 Task: Add Attachment from Google Drive to Card Card0000000107 in Board Board0000000027 in Workspace WS0000000009 in Trello. Add Cover Orange to Card Card0000000107 in Board Board0000000027 in Workspace WS0000000009 in Trello. Add "Add Label …" with "Title" Title0000000107 to Button Button0000000107 to Card Card0000000107 in Board Board0000000027 in Workspace WS0000000009 in Trello. Add Description DS0000000107 to Card Card0000000107 in Board Board0000000027 in Workspace WS0000000009 in Trello. Add Comment CM0000000107 to Card Card0000000107 in Board Board0000000027 in Workspace WS0000000009 in Trello
Action: Mouse moved to (486, 476)
Screenshot: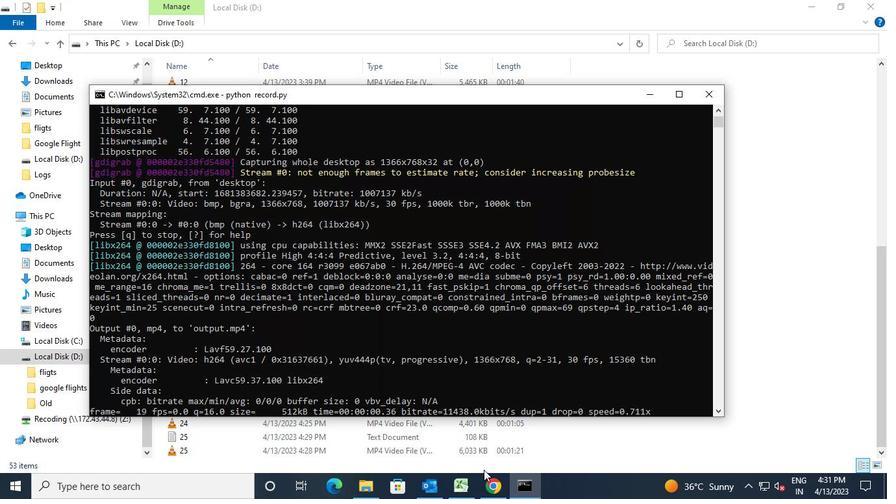 
Action: Mouse pressed left at (486, 476)
Screenshot: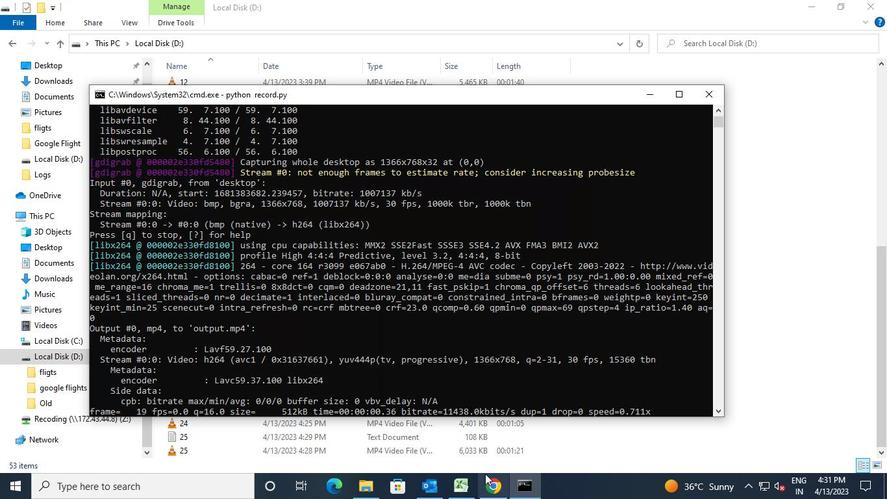 
Action: Mouse moved to (335, 378)
Screenshot: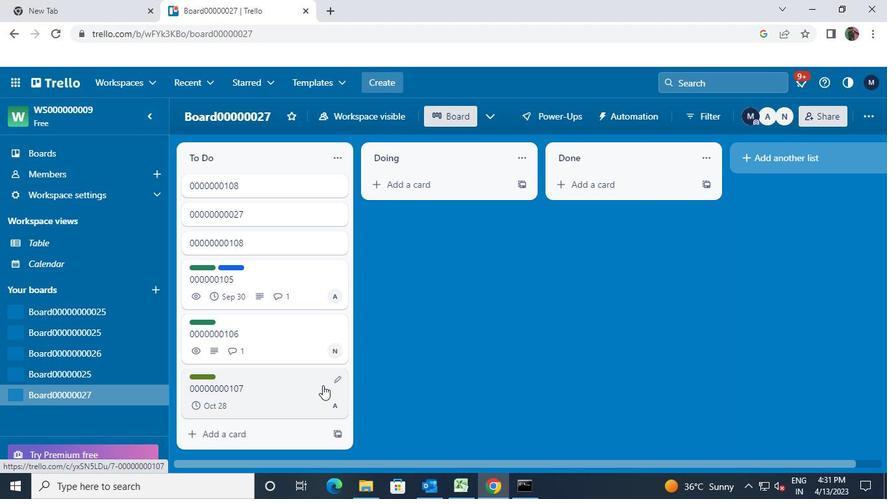 
Action: Mouse pressed left at (335, 378)
Screenshot: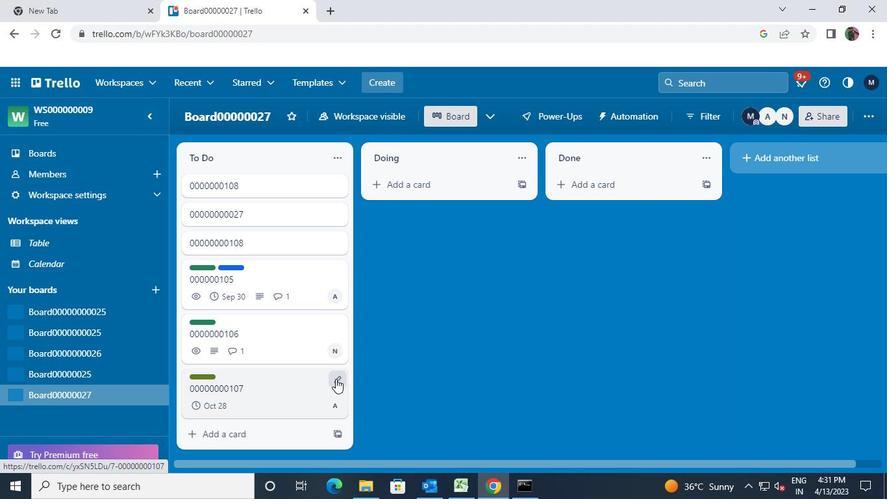 
Action: Mouse moved to (367, 282)
Screenshot: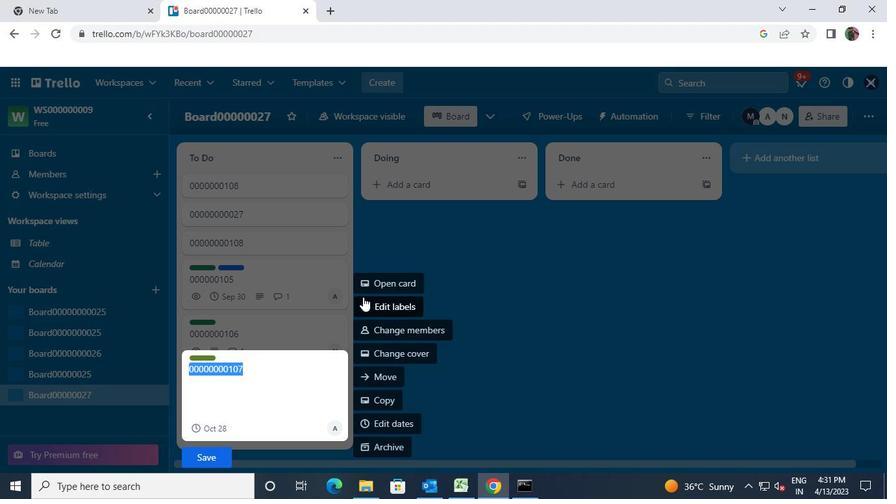 
Action: Mouse pressed left at (367, 282)
Screenshot: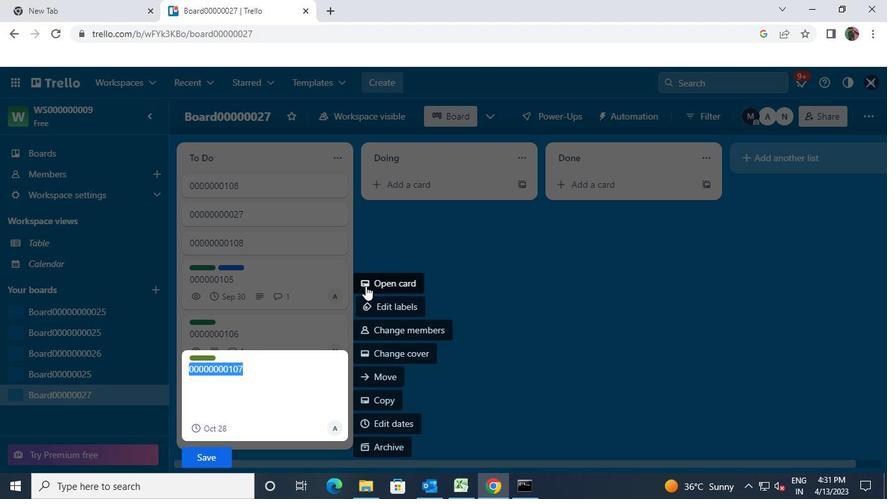 
Action: Mouse moved to (602, 332)
Screenshot: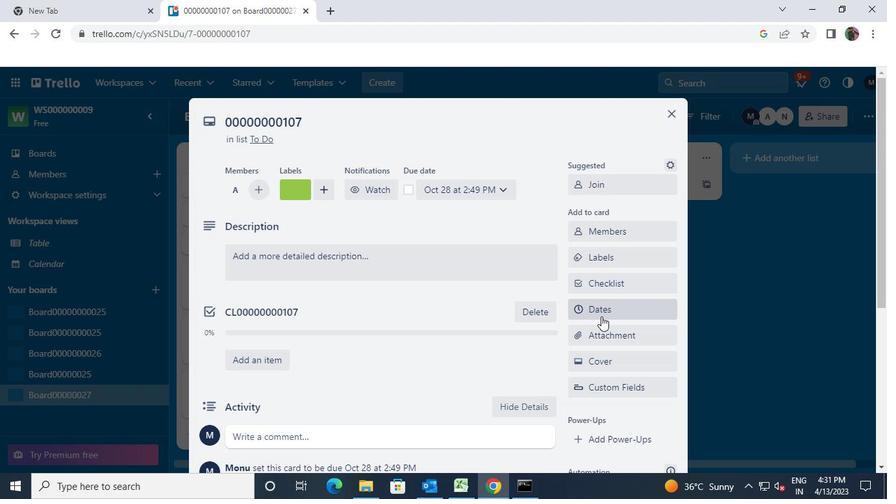 
Action: Mouse pressed left at (602, 332)
Screenshot: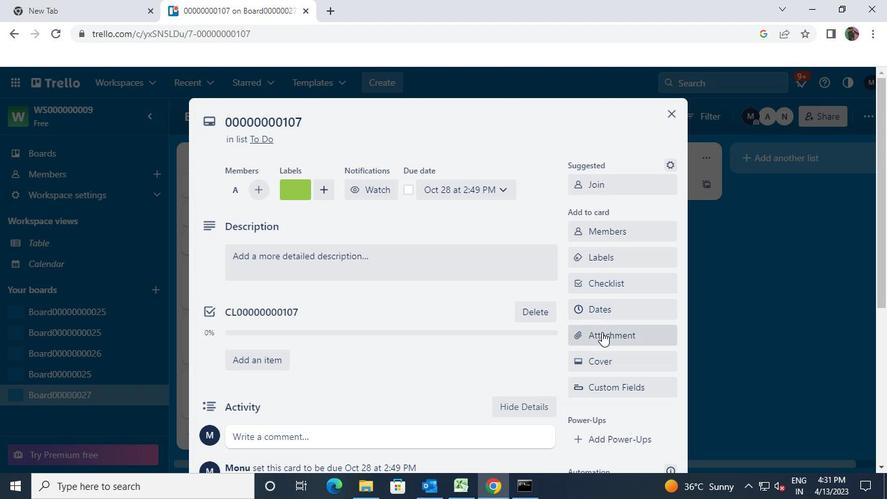 
Action: Mouse moved to (615, 177)
Screenshot: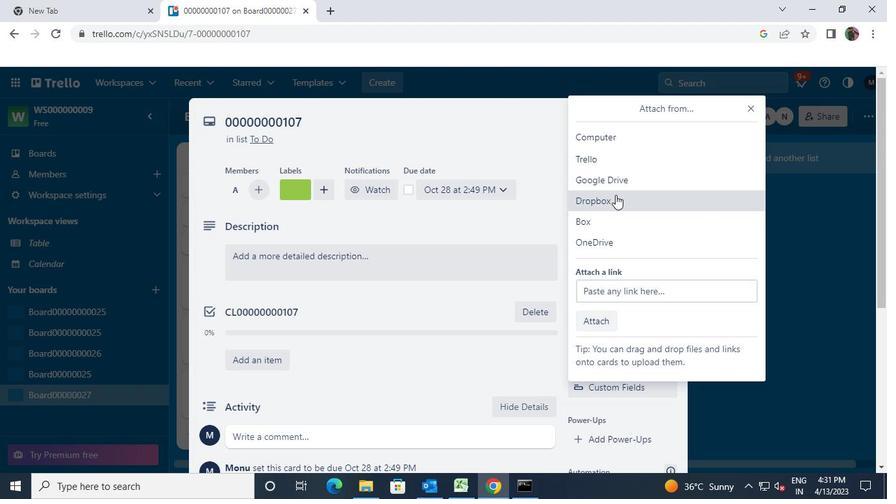 
Action: Mouse pressed left at (615, 177)
Screenshot: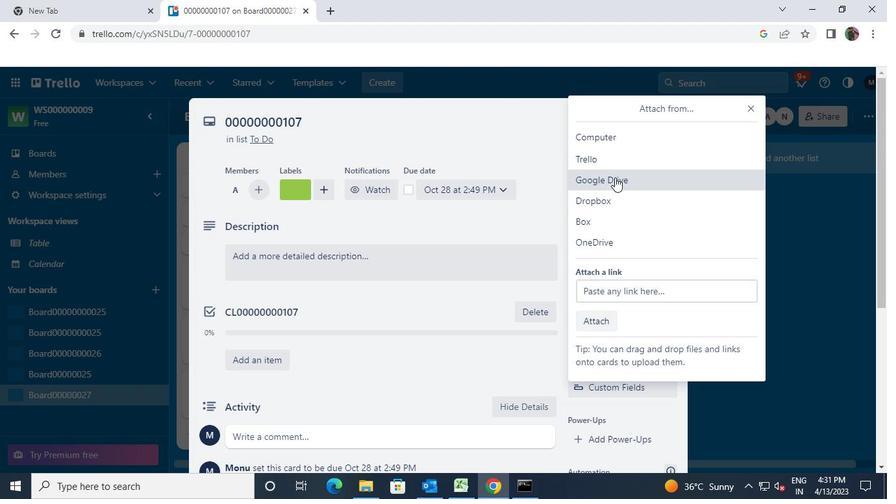 
Action: Mouse moved to (594, 380)
Screenshot: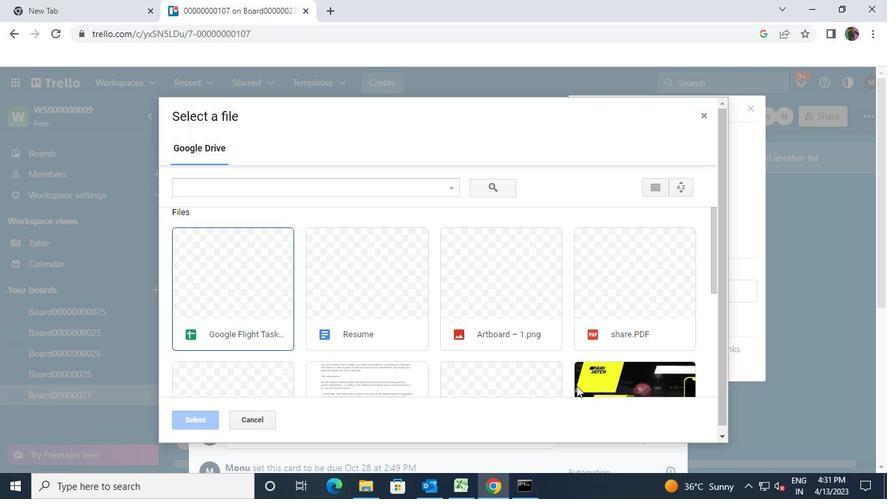 
Action: Mouse pressed left at (594, 380)
Screenshot: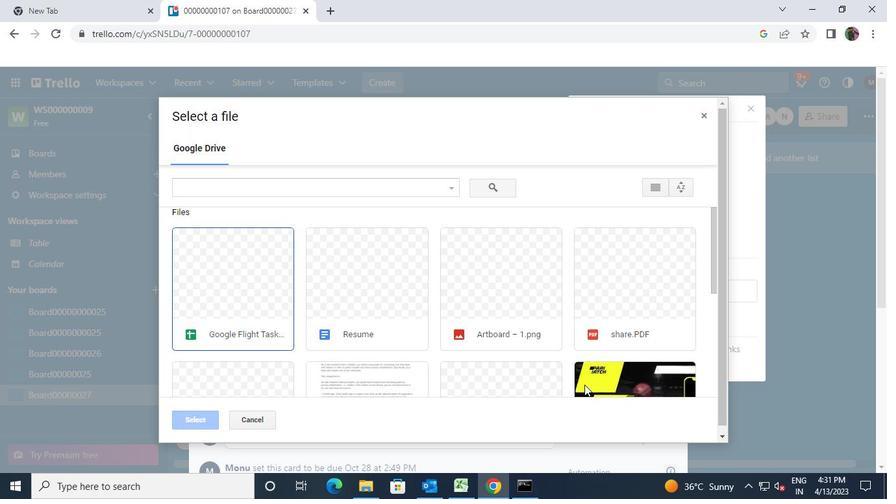 
Action: Mouse moved to (189, 418)
Screenshot: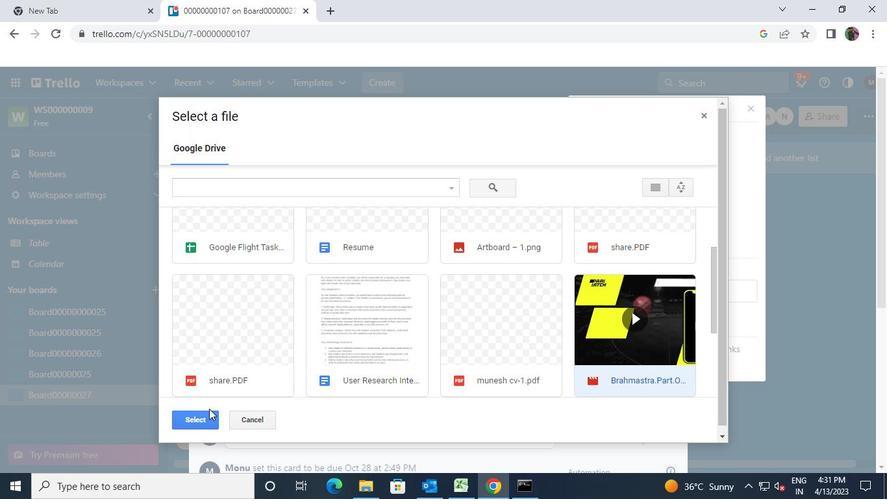 
Action: Mouse pressed left at (189, 418)
Screenshot: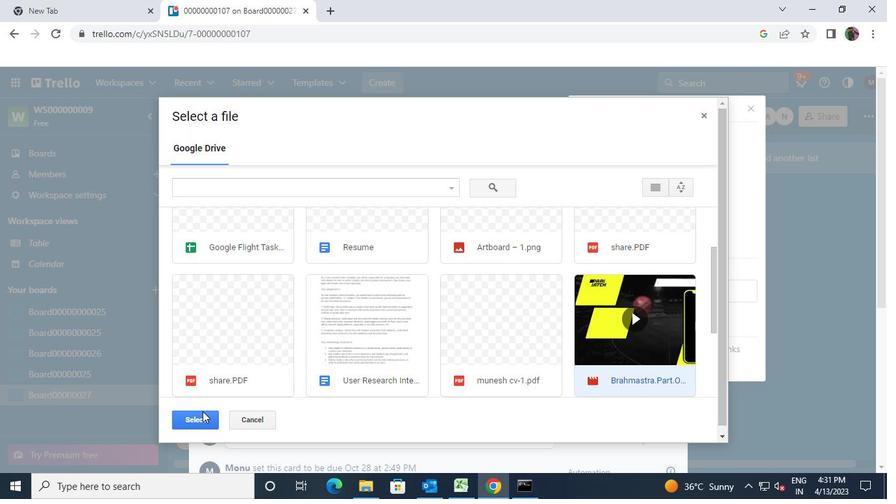 
Action: Mouse moved to (670, 113)
Screenshot: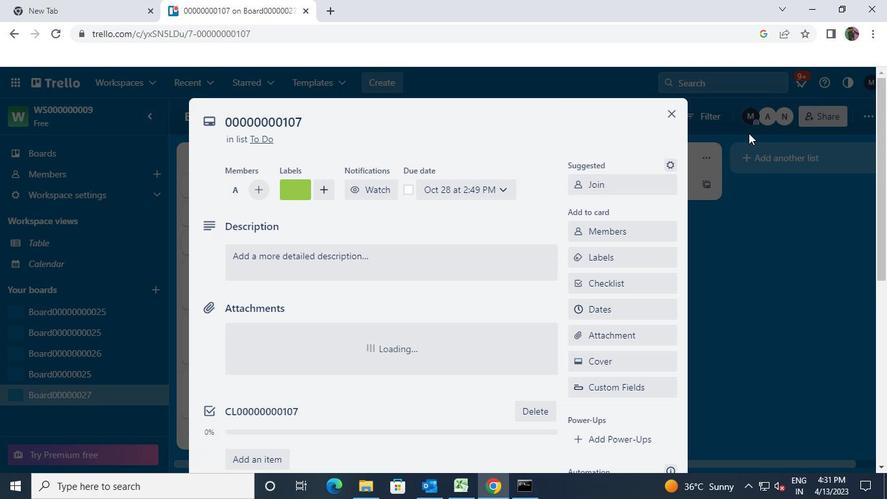 
Action: Mouse pressed left at (670, 113)
Screenshot: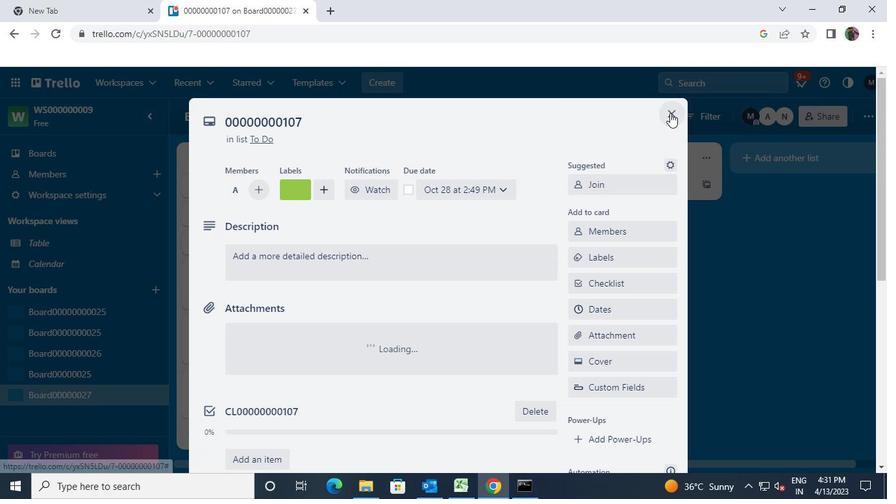 
Action: Mouse moved to (341, 380)
Screenshot: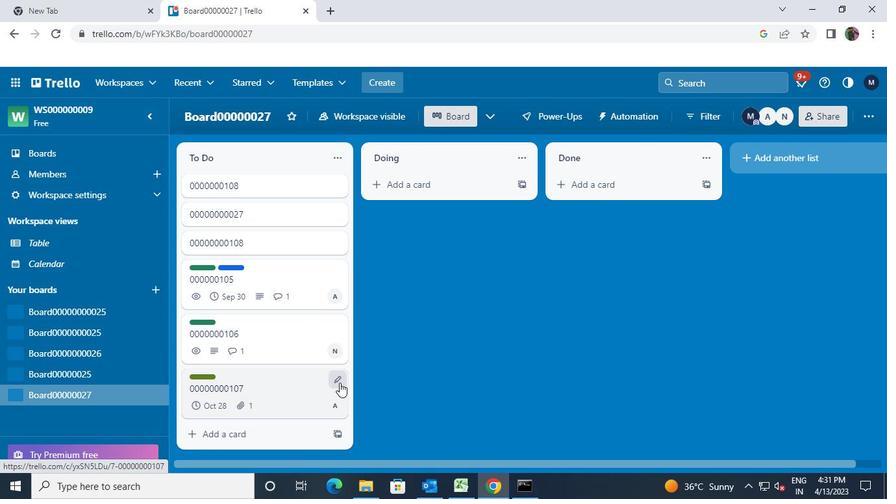 
Action: Mouse pressed left at (341, 380)
Screenshot: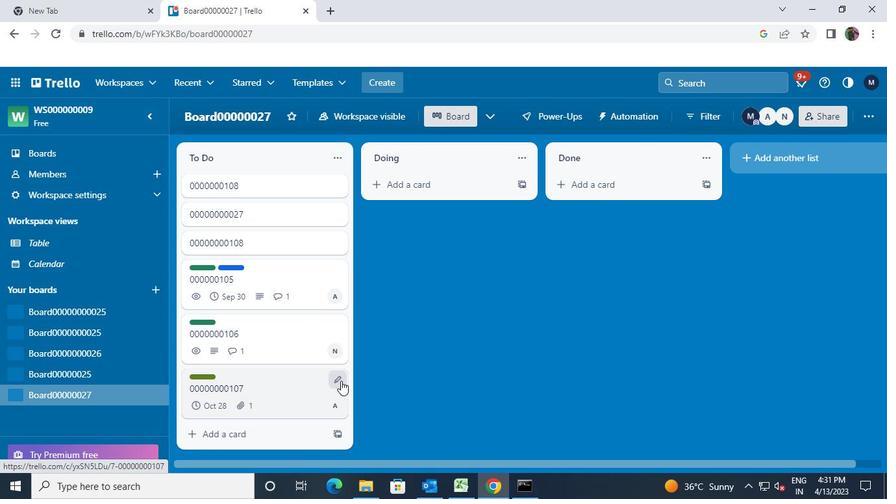 
Action: Mouse moved to (391, 298)
Screenshot: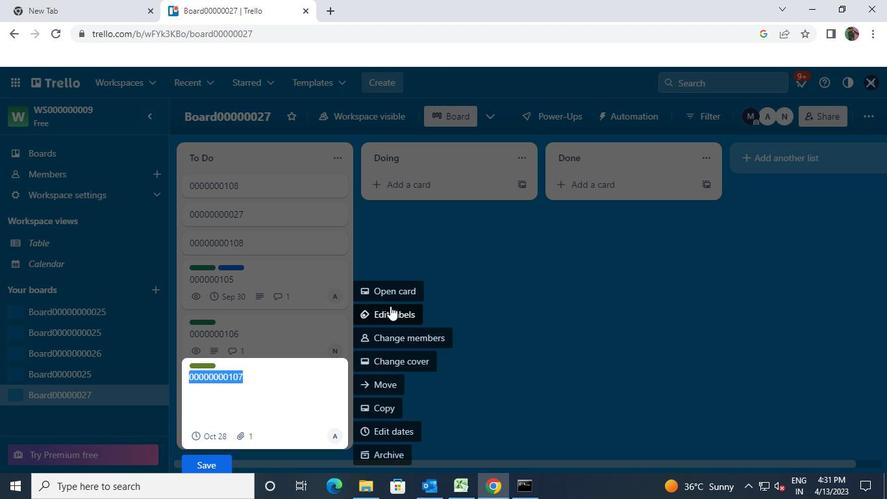 
Action: Mouse pressed left at (391, 298)
Screenshot: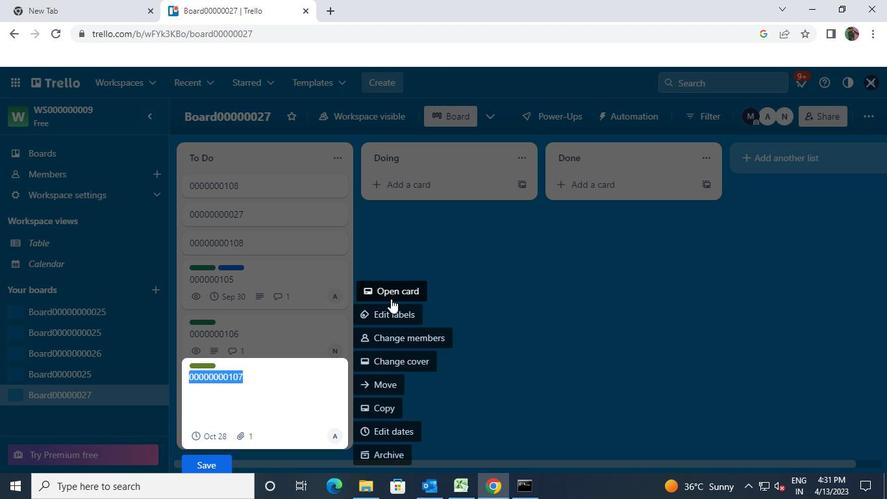 
Action: Mouse moved to (616, 250)
Screenshot: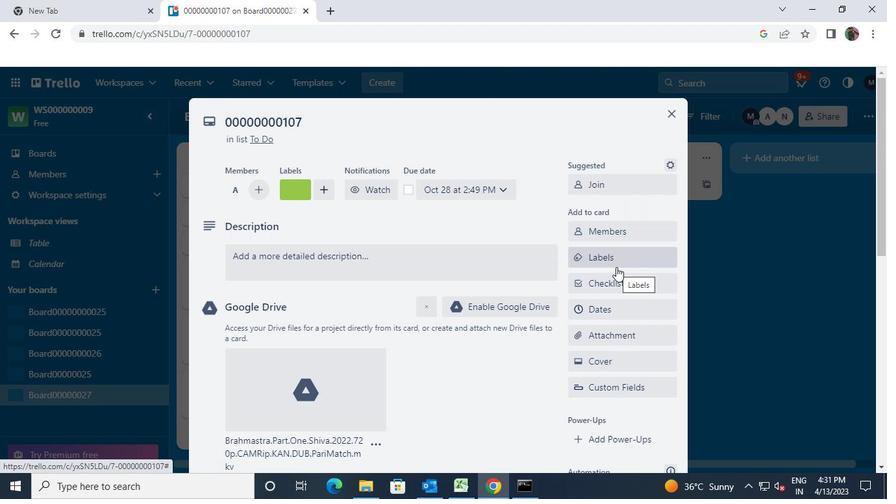 
Action: Mouse pressed left at (616, 250)
Screenshot: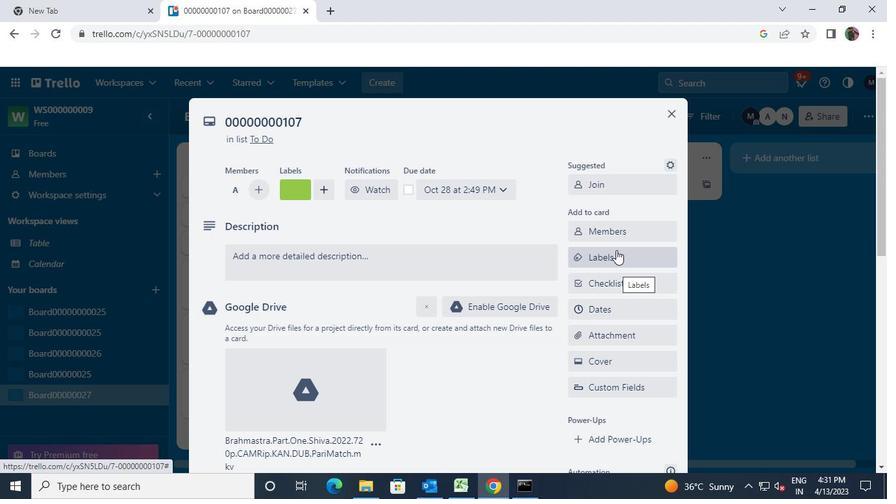 
Action: Mouse moved to (634, 413)
Screenshot: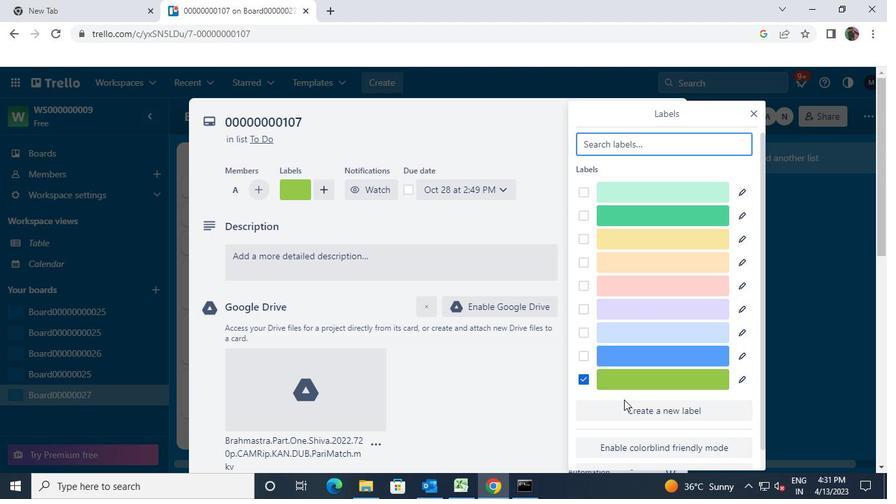 
Action: Mouse pressed left at (634, 413)
Screenshot: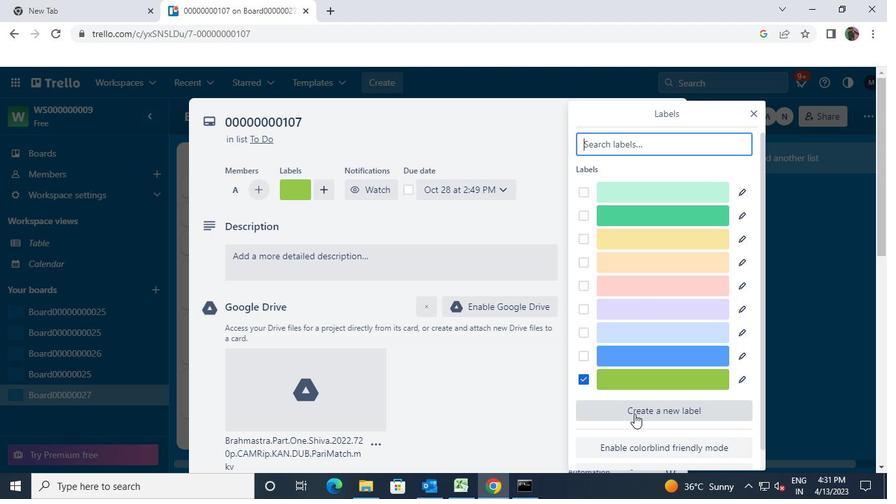 
Action: Mouse moved to (694, 315)
Screenshot: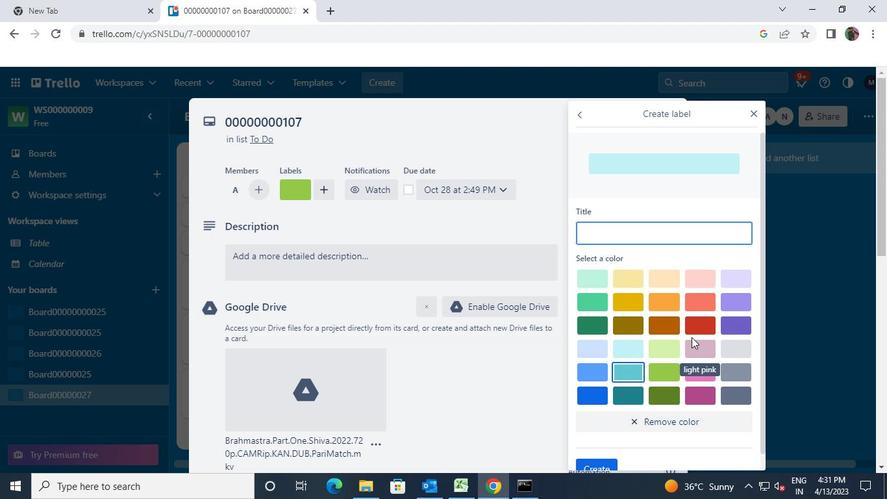
Action: Mouse pressed left at (694, 315)
Screenshot: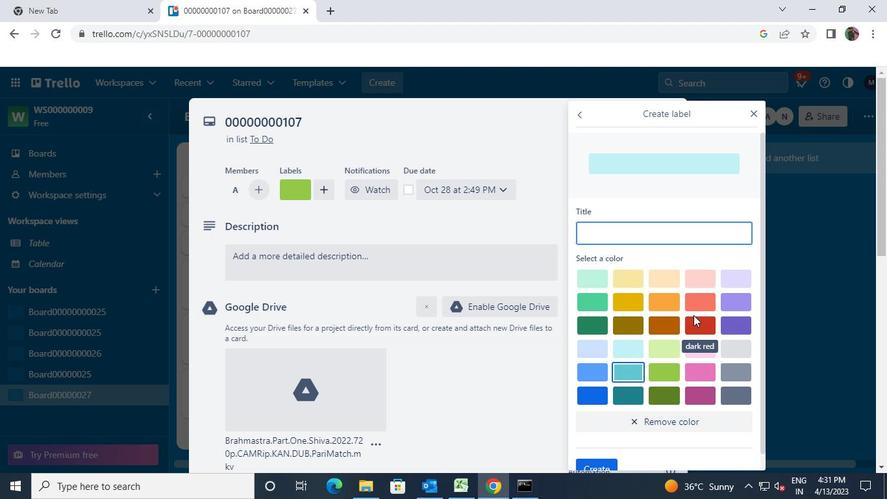 
Action: Mouse moved to (592, 447)
Screenshot: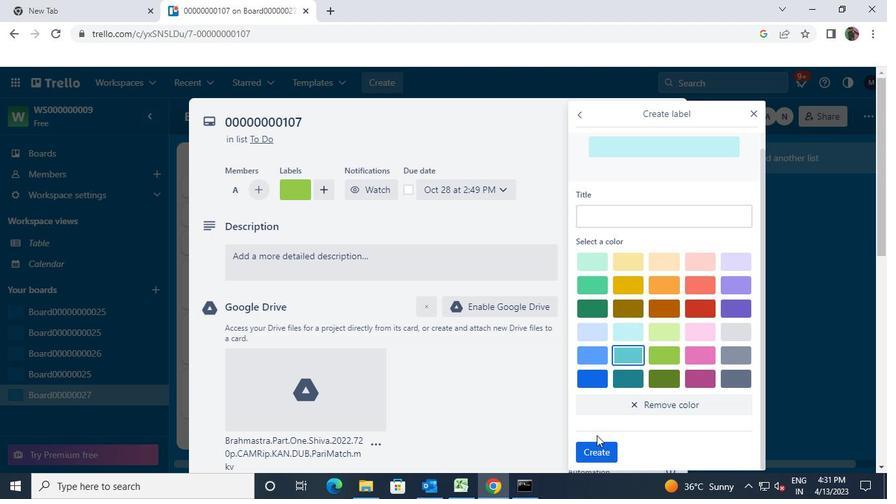 
Action: Mouse pressed left at (592, 447)
Screenshot: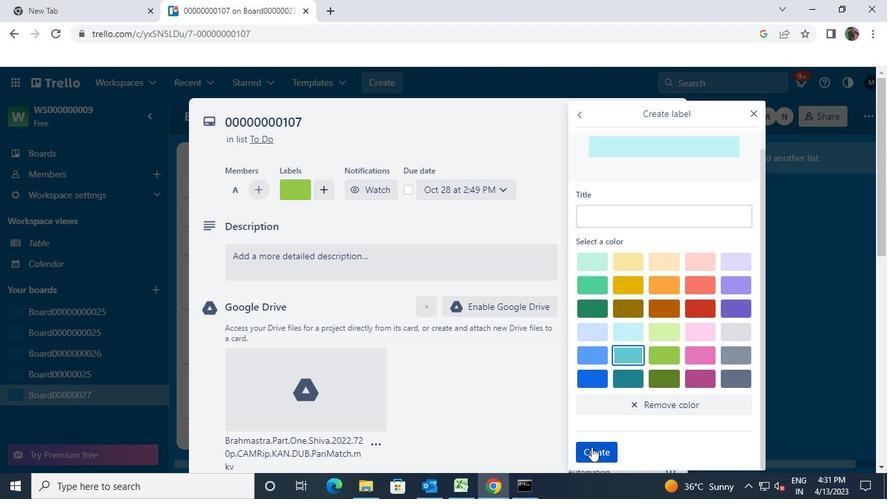 
Action: Mouse moved to (751, 112)
Screenshot: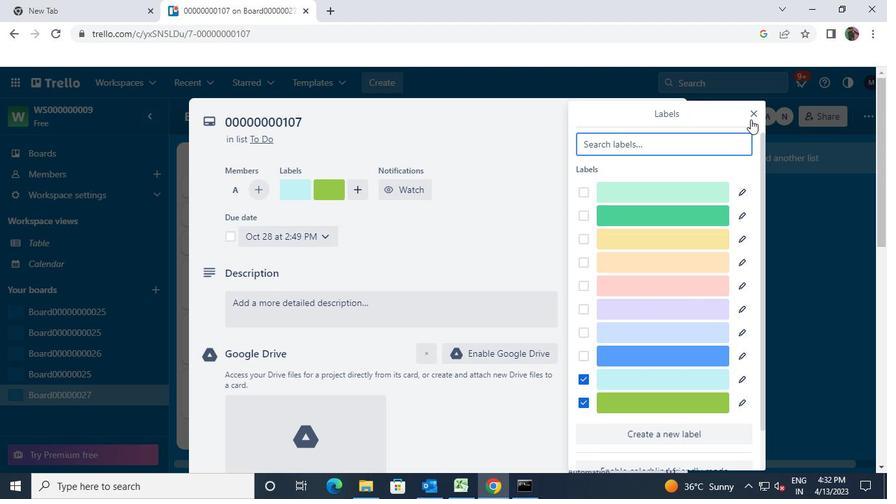 
Action: Mouse pressed left at (751, 112)
Screenshot: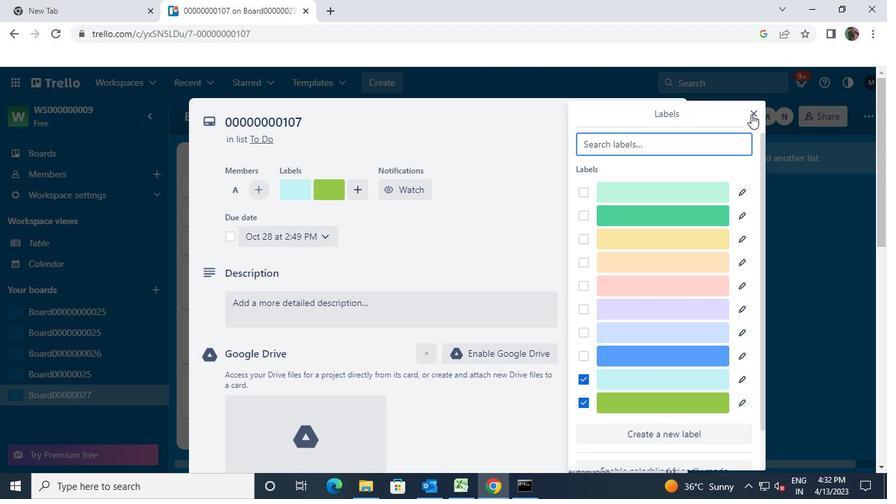 
Action: Mouse moved to (666, 118)
Screenshot: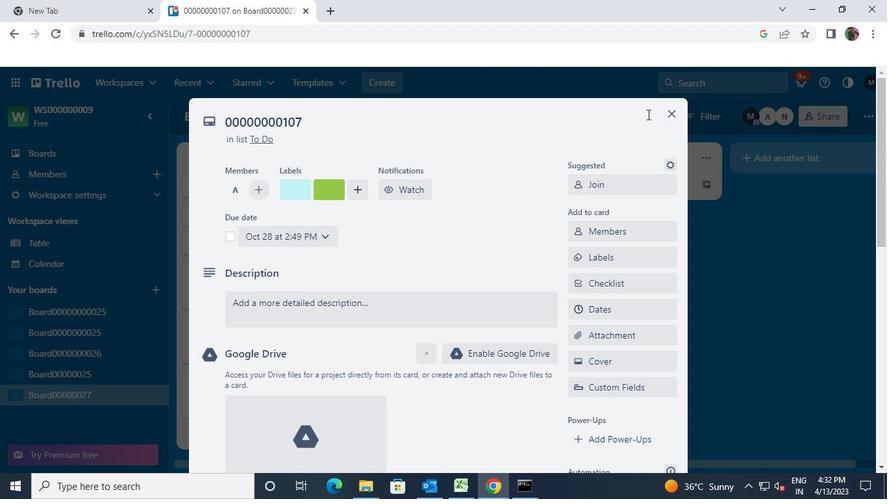 
Action: Mouse pressed left at (666, 118)
Screenshot: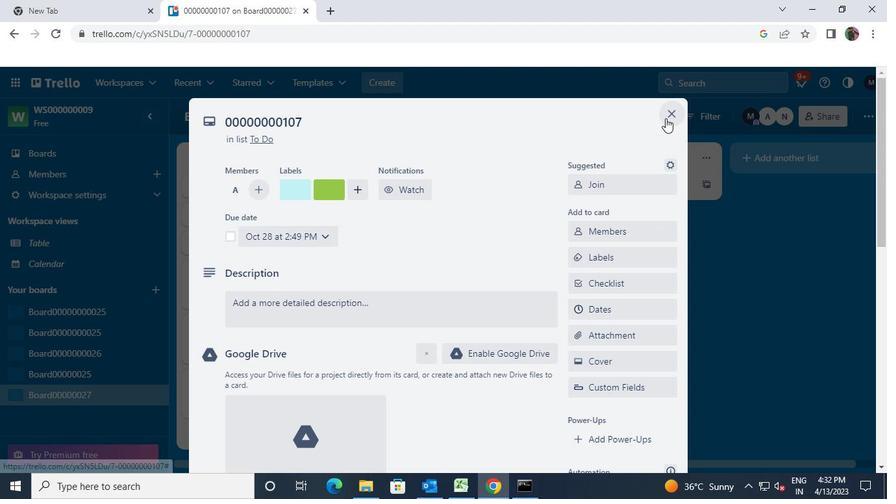 
Action: Mouse moved to (339, 382)
Screenshot: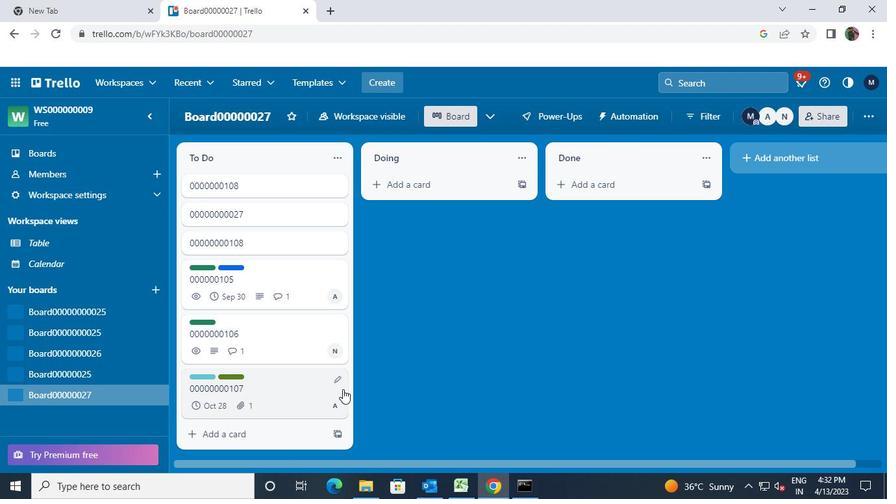 
Action: Mouse pressed left at (339, 382)
Screenshot: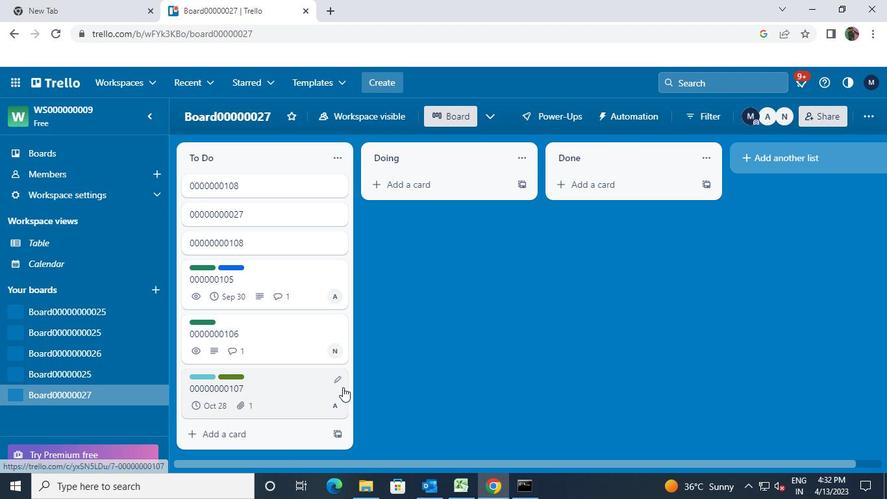
Action: Mouse moved to (386, 292)
Screenshot: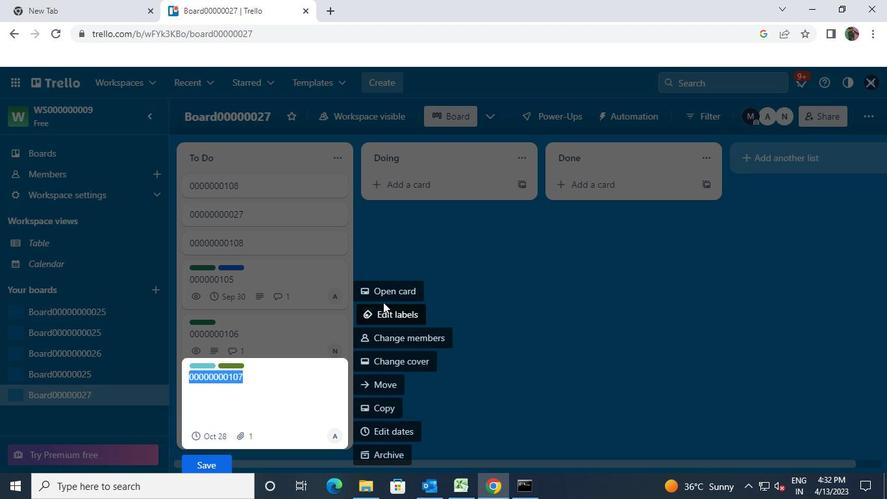 
Action: Mouse pressed left at (386, 292)
Screenshot: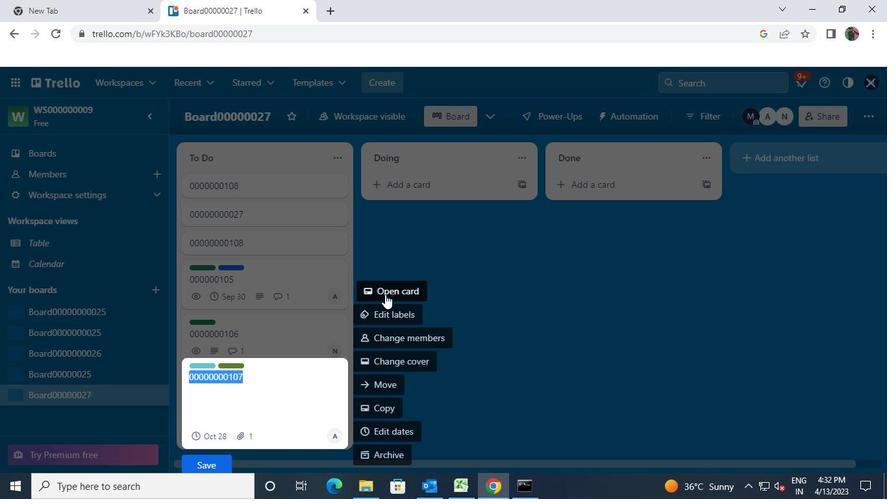 
Action: Mouse moved to (367, 307)
Screenshot: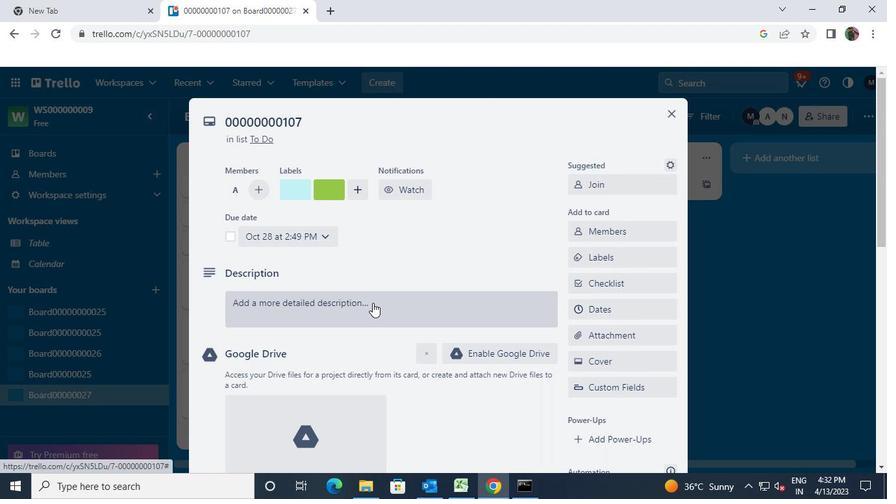 
Action: Mouse pressed left at (367, 307)
Screenshot: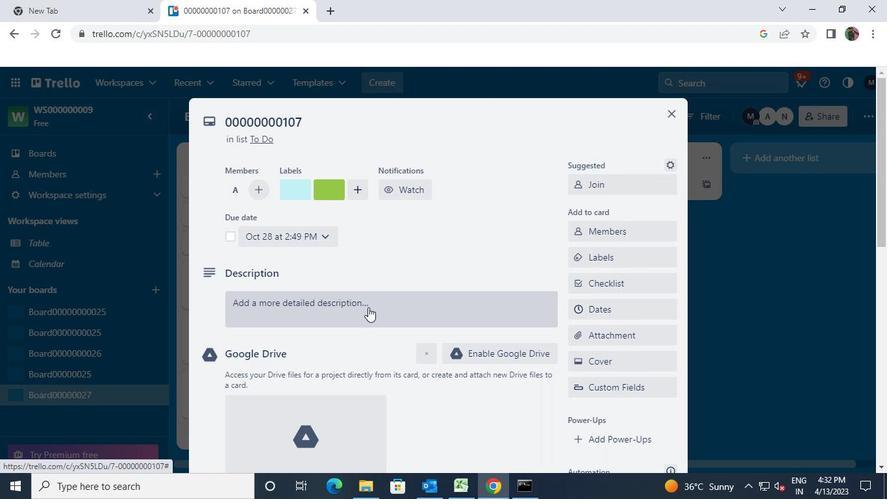 
Action: Keyboard Key.shift
Screenshot: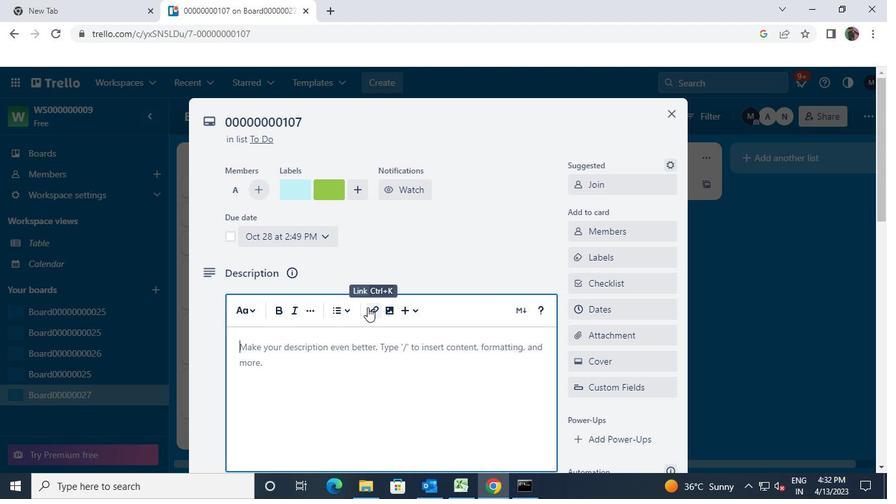 
Action: Keyboard D
Screenshot: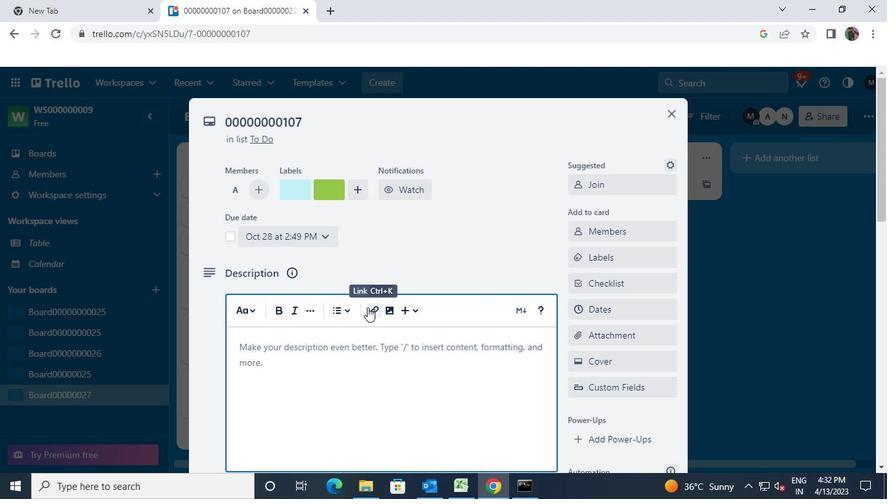 
Action: Keyboard s
Screenshot: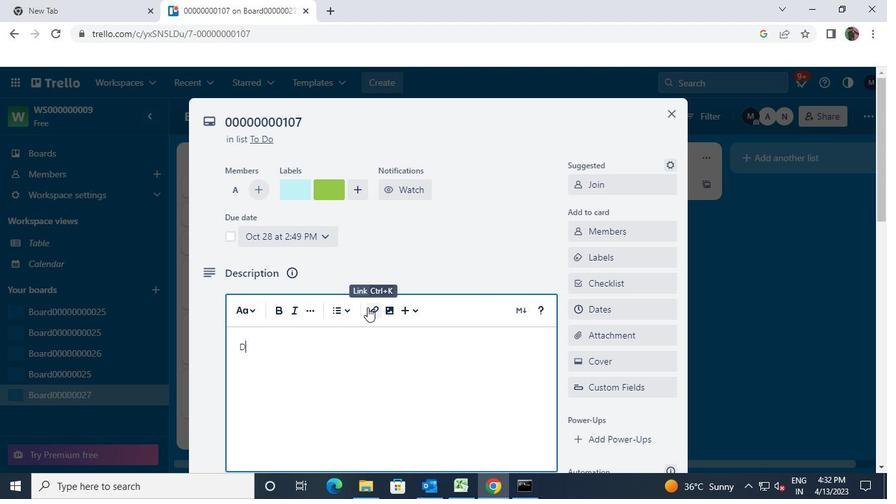 
Action: Keyboard <96>
Screenshot: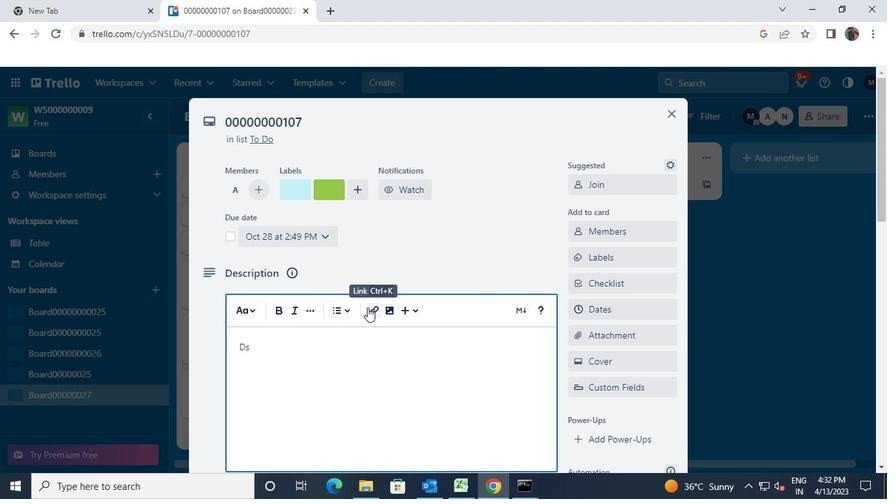 
Action: Keyboard <96>
Screenshot: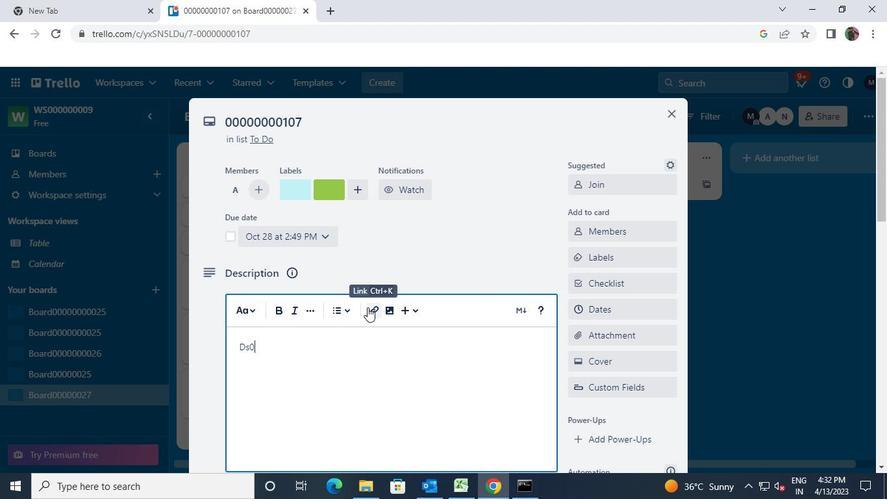 
Action: Keyboard <96>
Screenshot: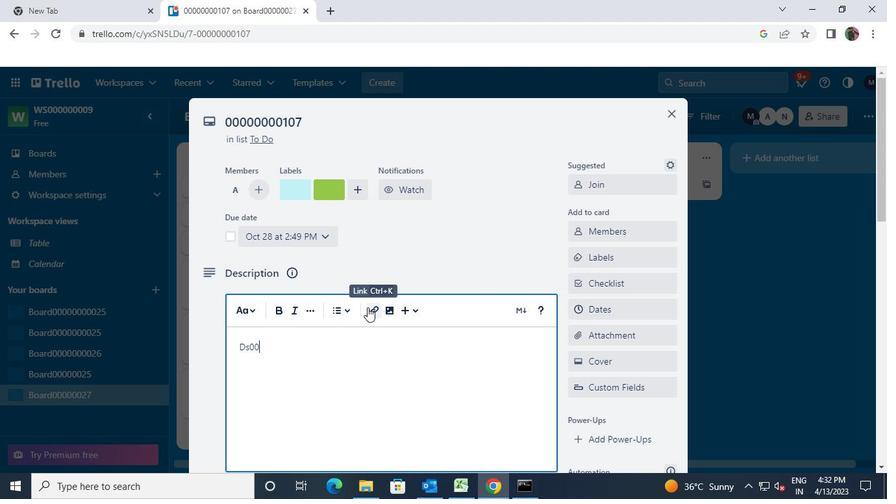 
Action: Keyboard <96>
Screenshot: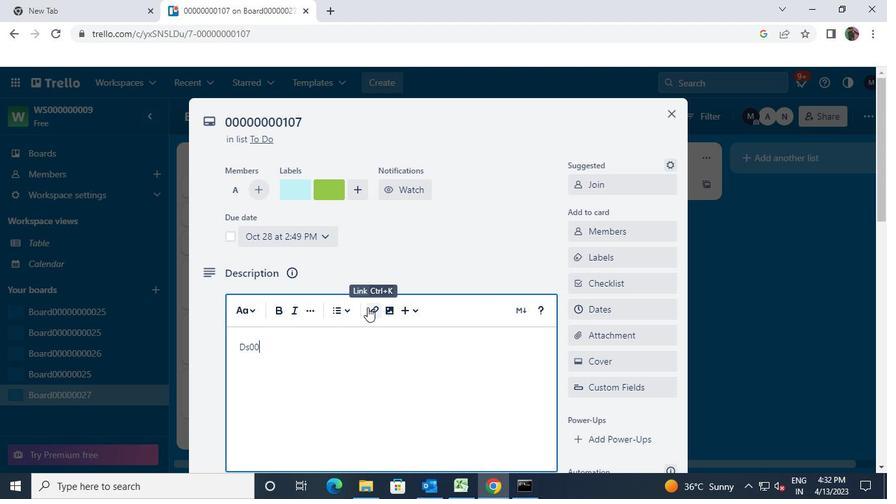 
Action: Keyboard <96>
Screenshot: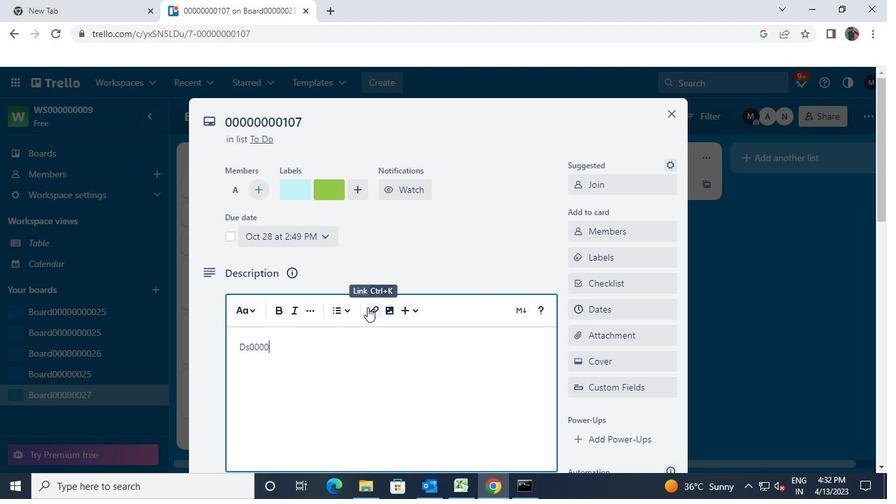 
Action: Keyboard <96>
Screenshot: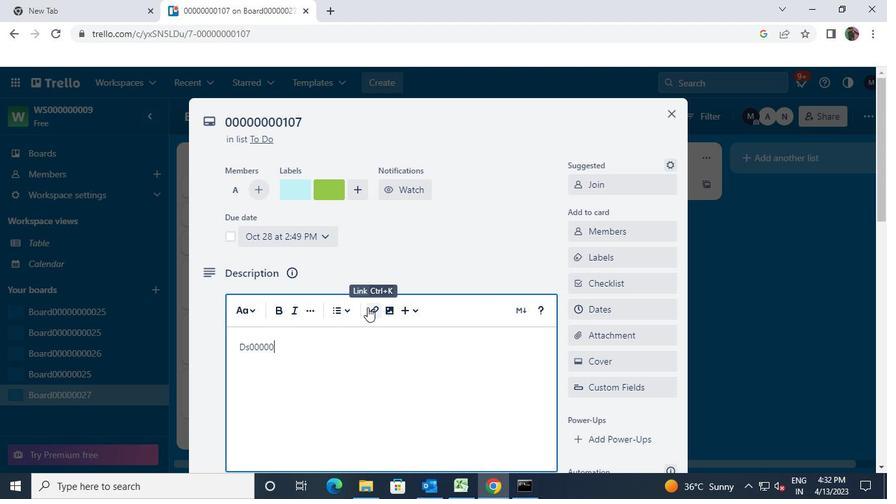 
Action: Keyboard <96>
Screenshot: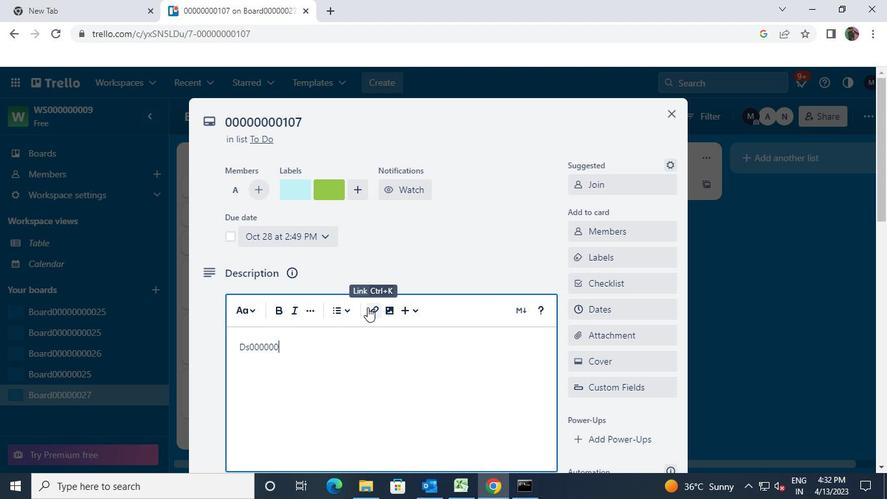 
Action: Keyboard <96>
Screenshot: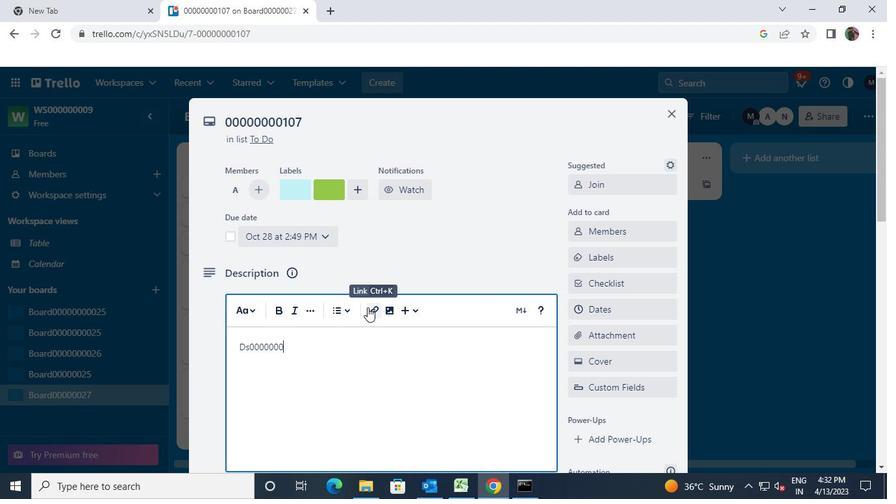 
Action: Keyboard <97>
Screenshot: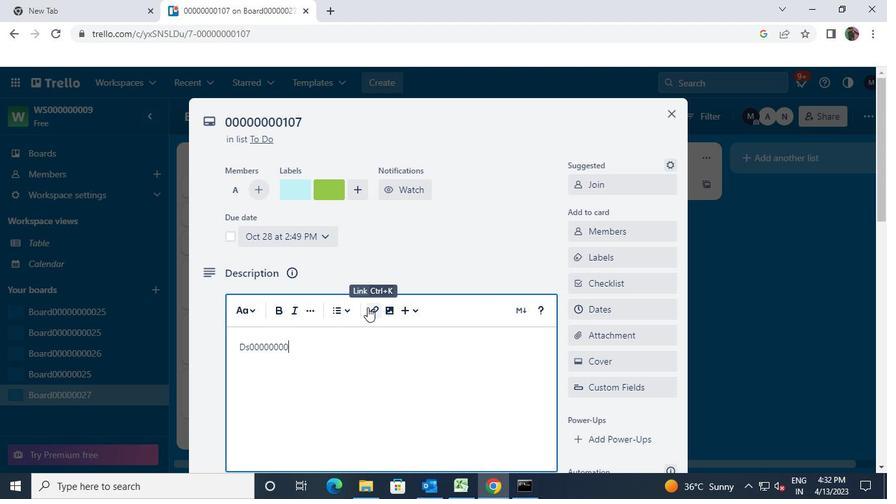 
Action: Keyboard <96>
Screenshot: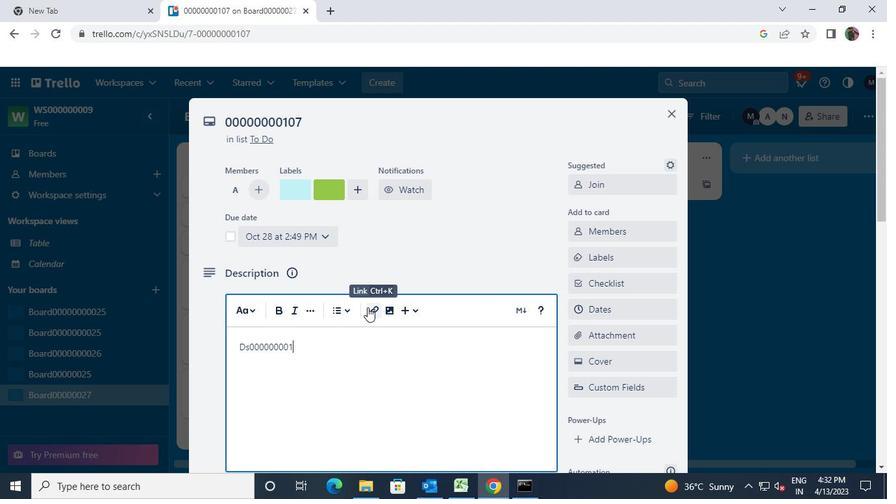 
Action: Keyboard <103>
Screenshot: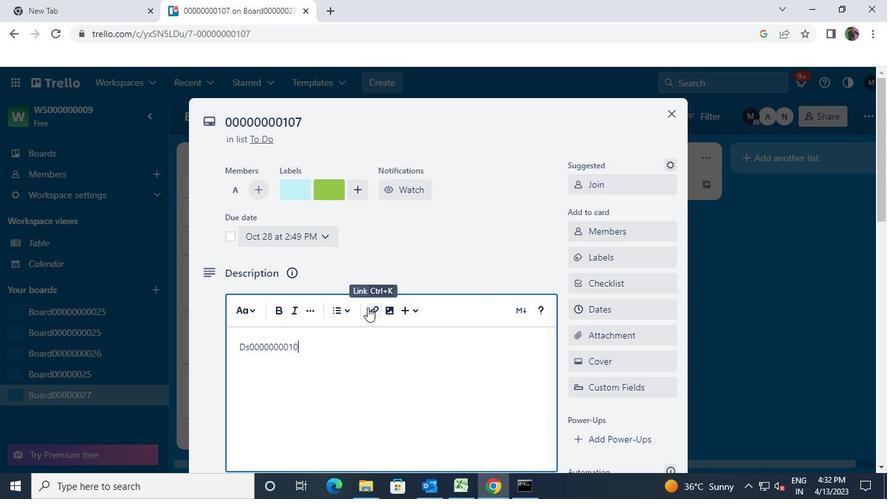
Action: Mouse moved to (239, 231)
Screenshot: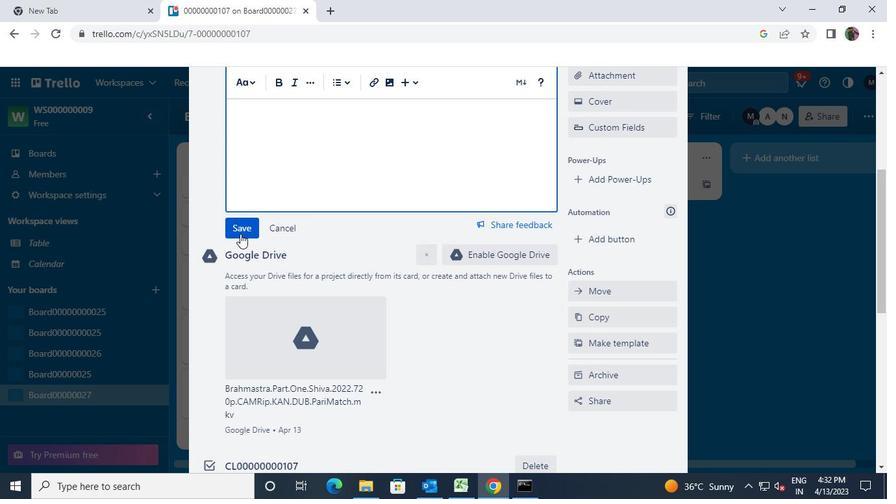 
Action: Mouse pressed left at (239, 231)
Screenshot: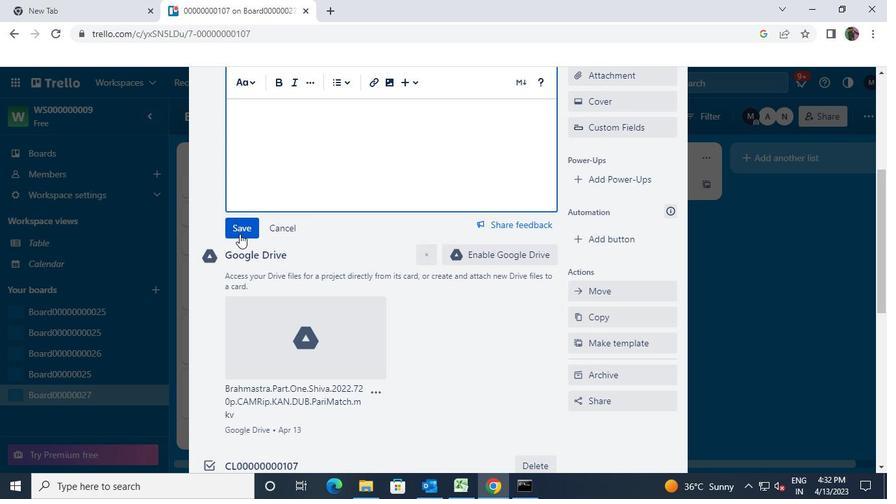 
Action: Mouse moved to (287, 373)
Screenshot: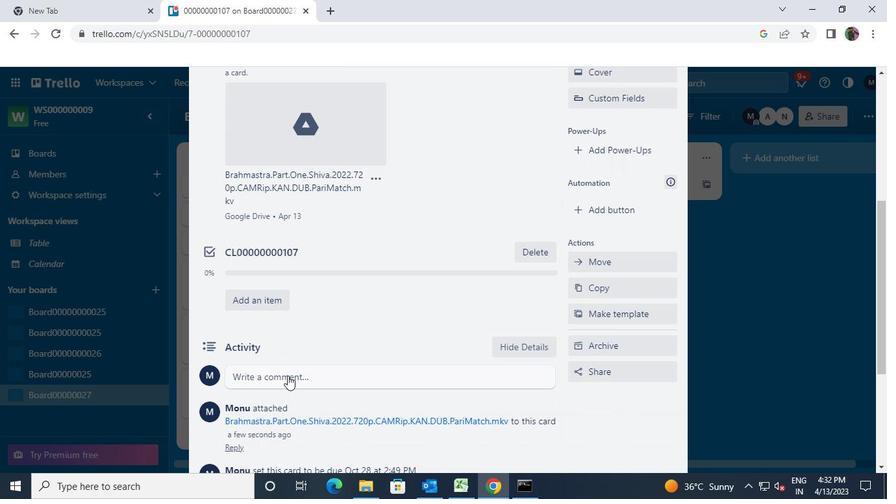 
Action: Mouse pressed left at (287, 373)
Screenshot: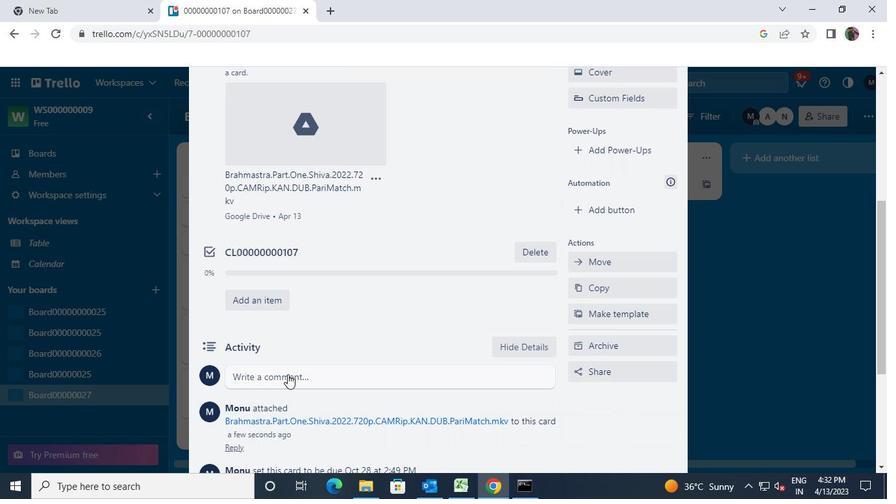
Action: Keyboard Key.shift
Screenshot: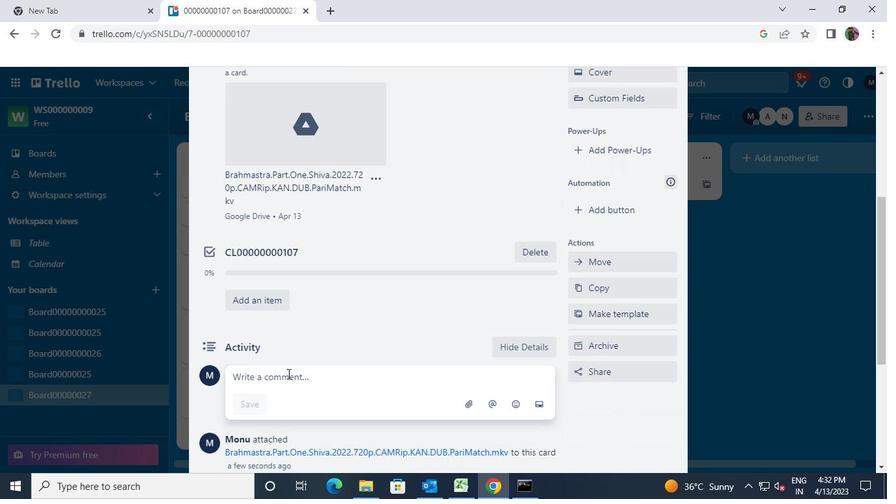 
Action: Keyboard C
Screenshot: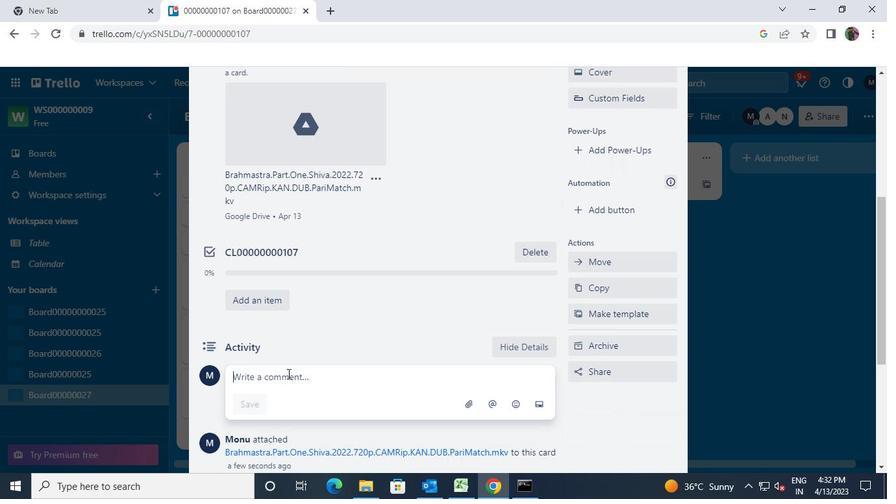 
Action: Keyboard Key.shift
Screenshot: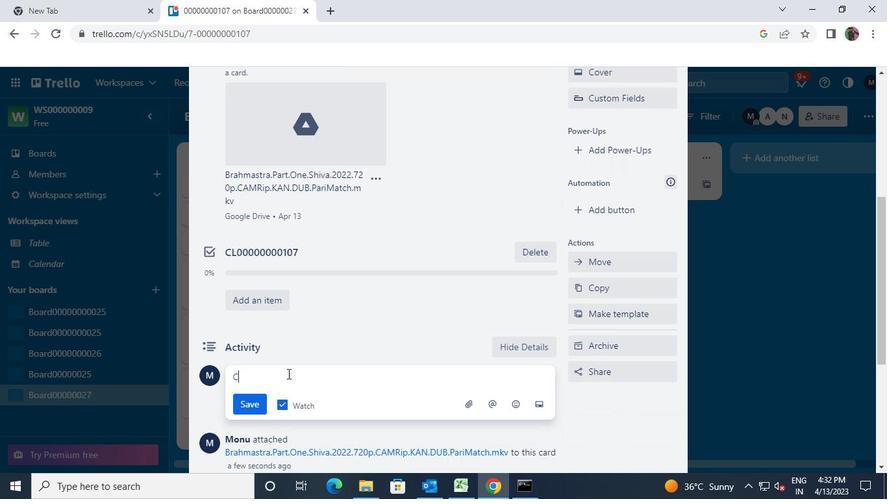 
Action: Keyboard M
Screenshot: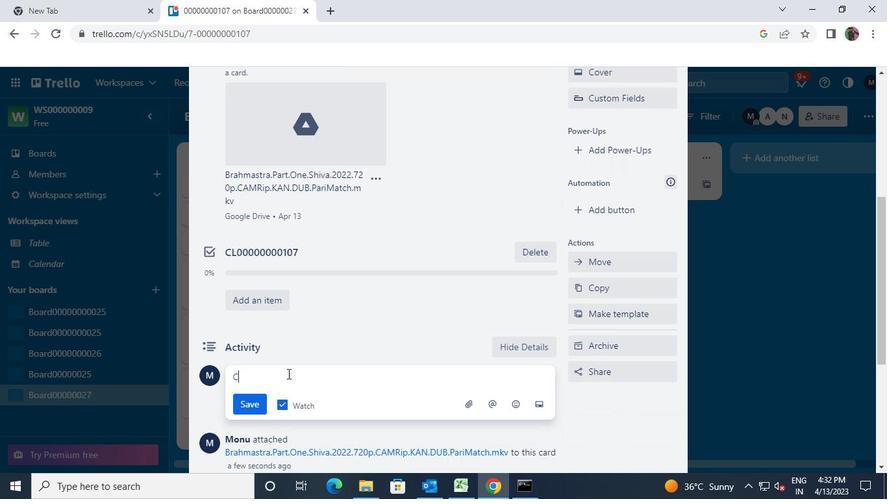 
Action: Keyboard <96>
Screenshot: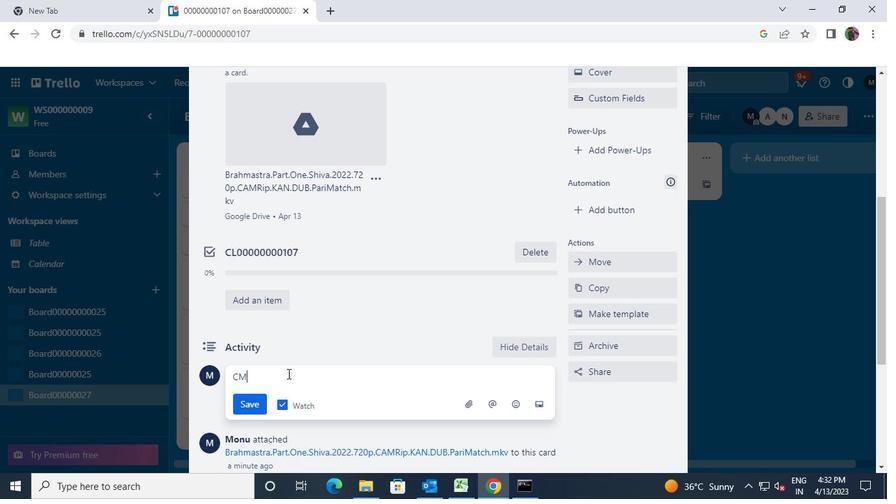 
Action: Keyboard <96>
Screenshot: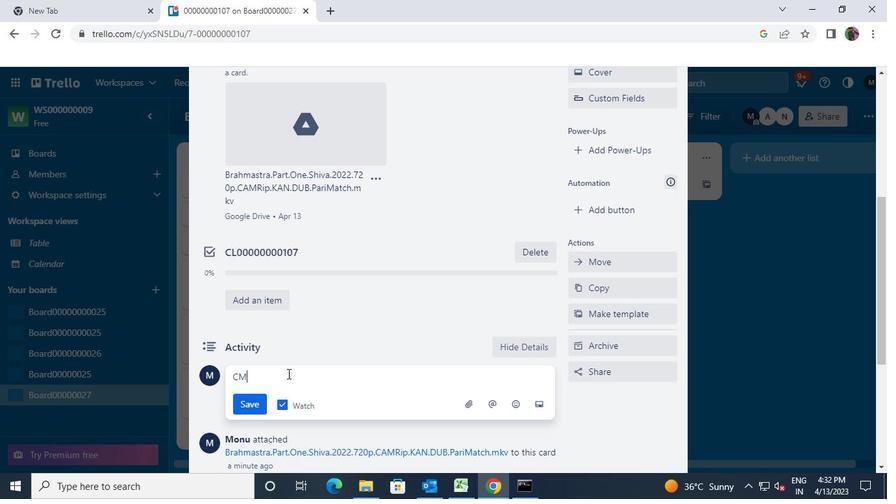 
Action: Keyboard <96>
Screenshot: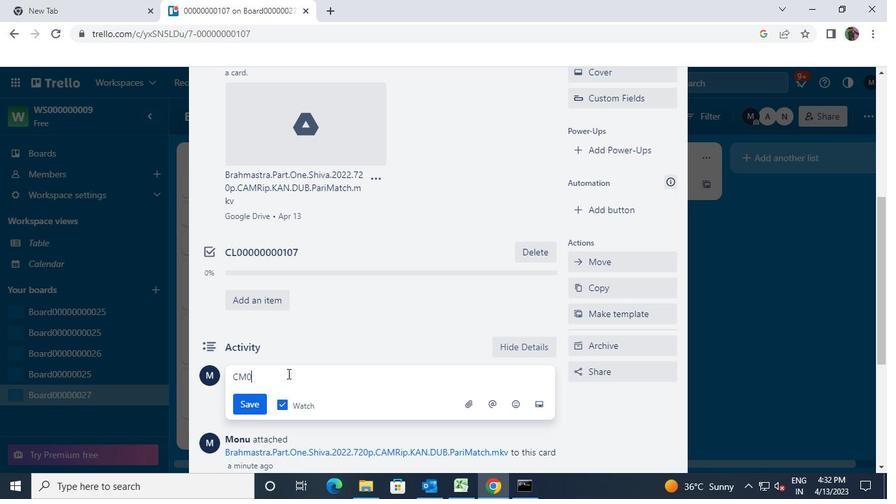 
Action: Keyboard <96>
Screenshot: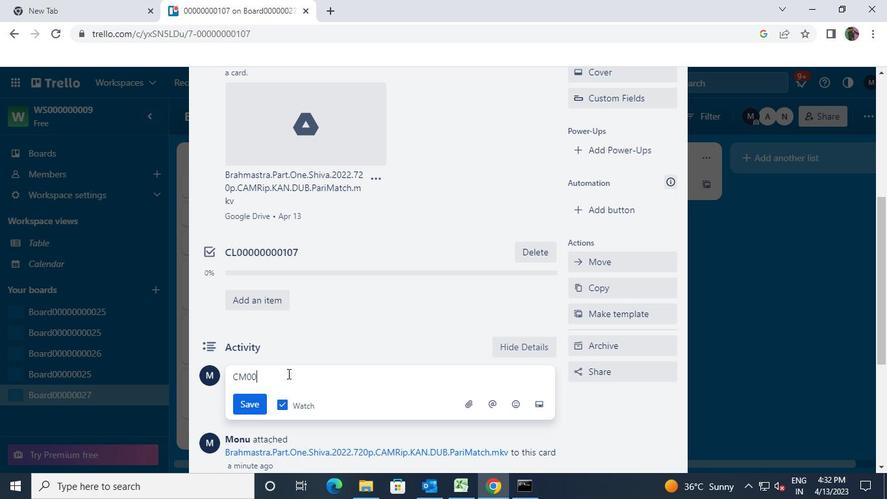 
Action: Keyboard <96>
Screenshot: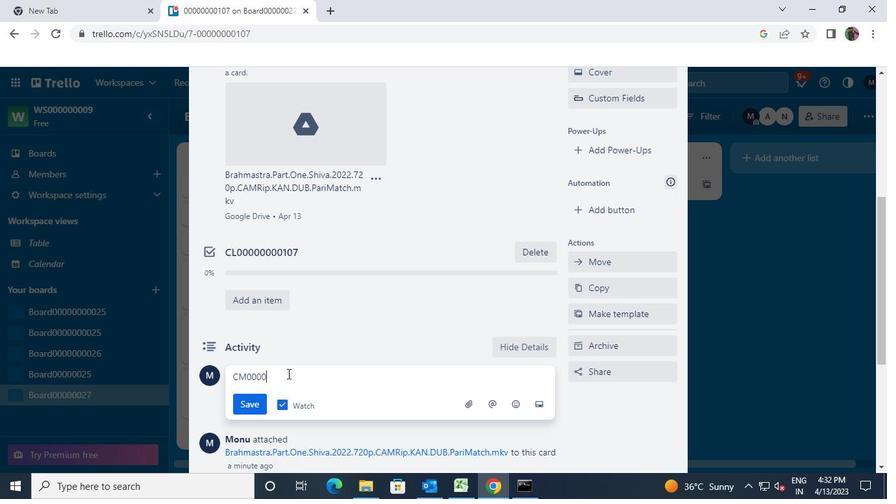 
Action: Keyboard <96>
Screenshot: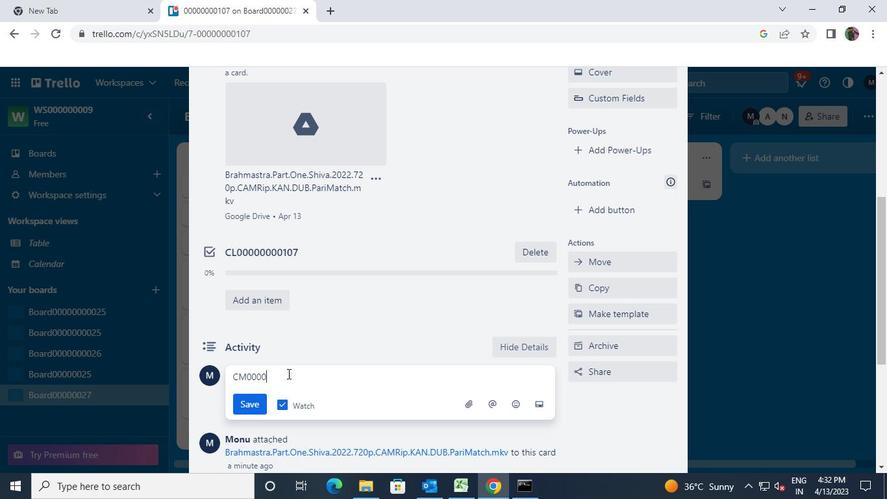 
Action: Keyboard <97>
Screenshot: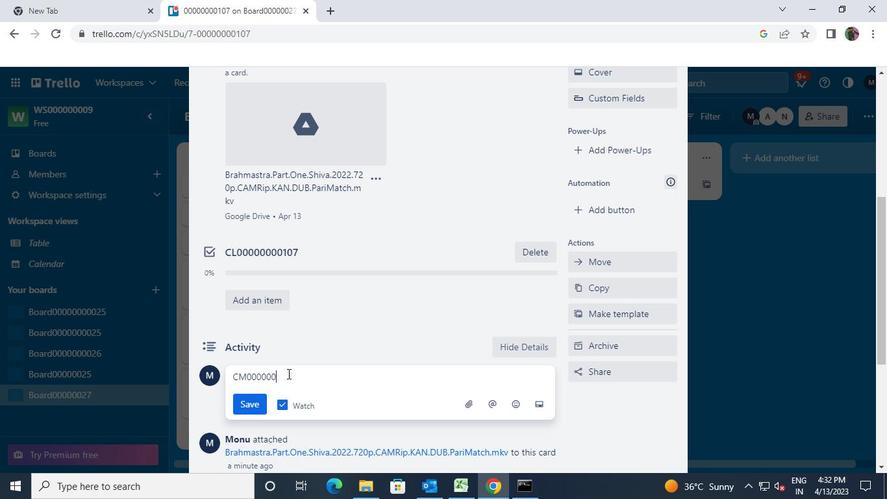 
Action: Keyboard <96>
Screenshot: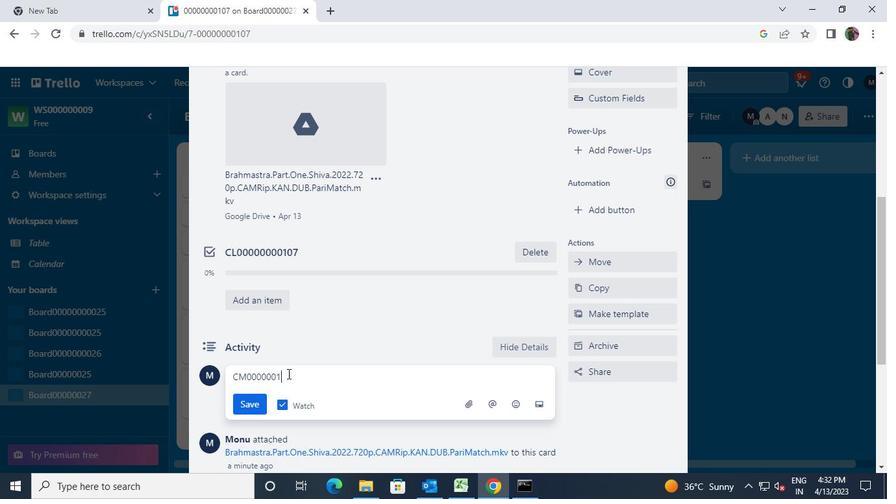 
Action: Keyboard <103>
Screenshot: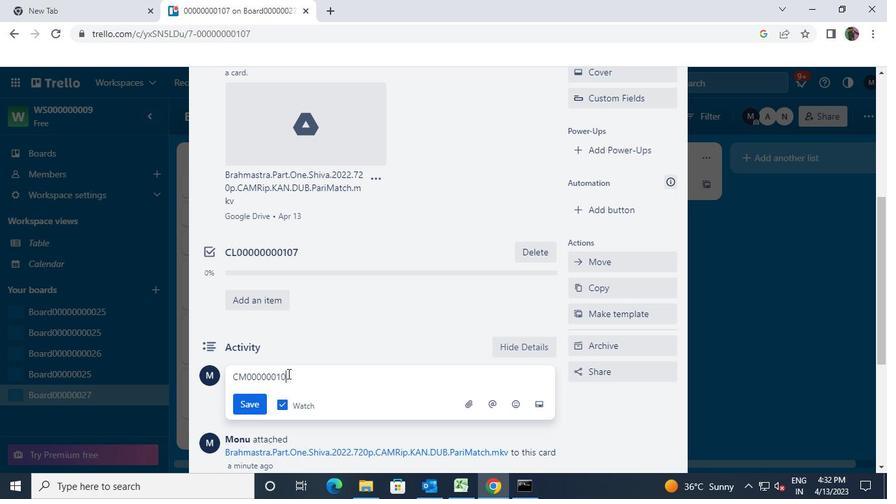 
Action: Mouse moved to (252, 335)
Screenshot: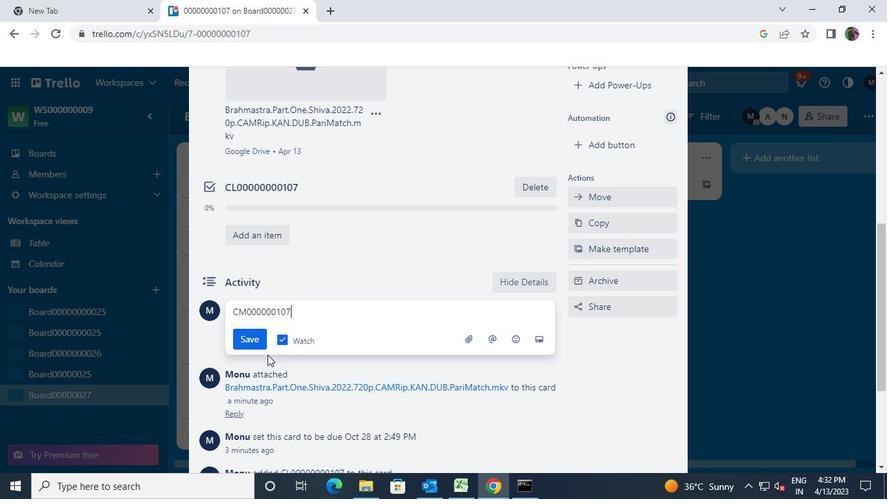 
Action: Mouse pressed left at (252, 335)
Screenshot: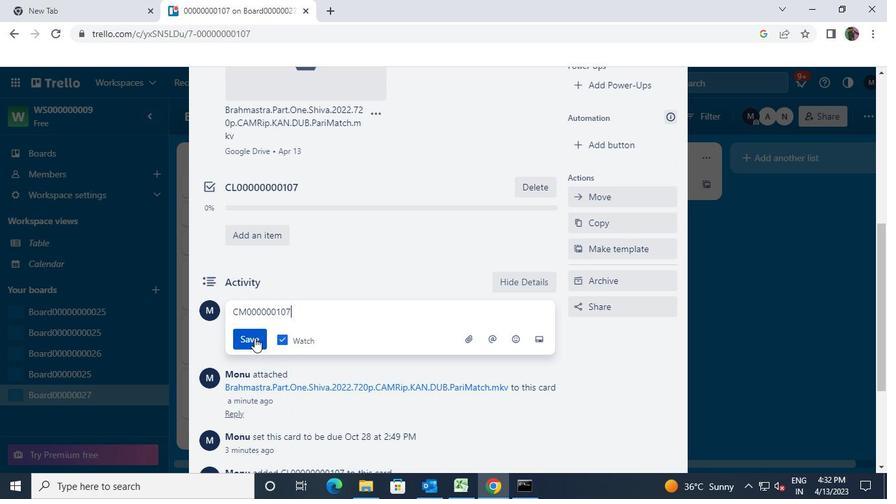 
Action: Mouse moved to (582, 393)
Screenshot: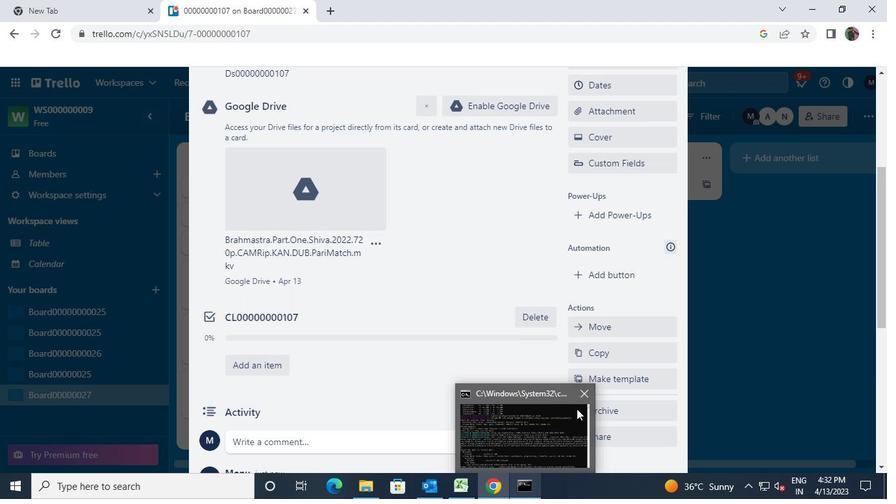 
Action: Mouse pressed left at (582, 393)
Screenshot: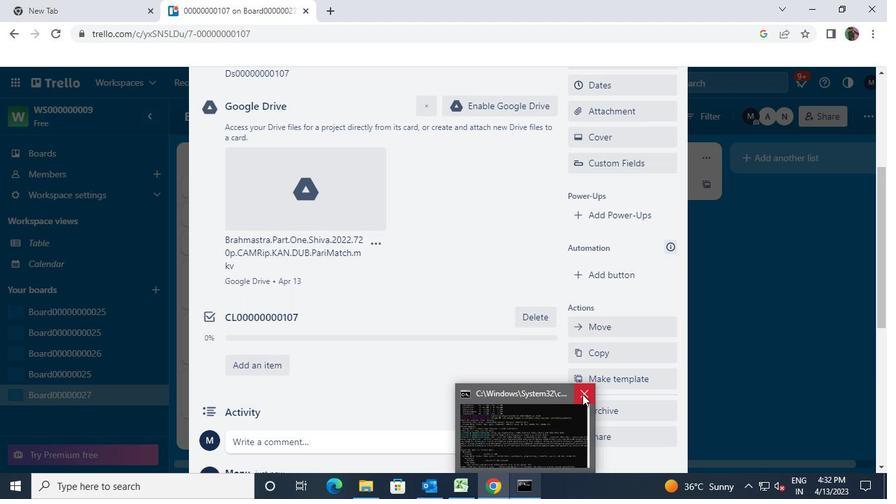 
